 Task: Use the formula "SUMSQ" in spreadsheet "Project portfolio".
Action: Mouse moved to (397, 353)
Screenshot: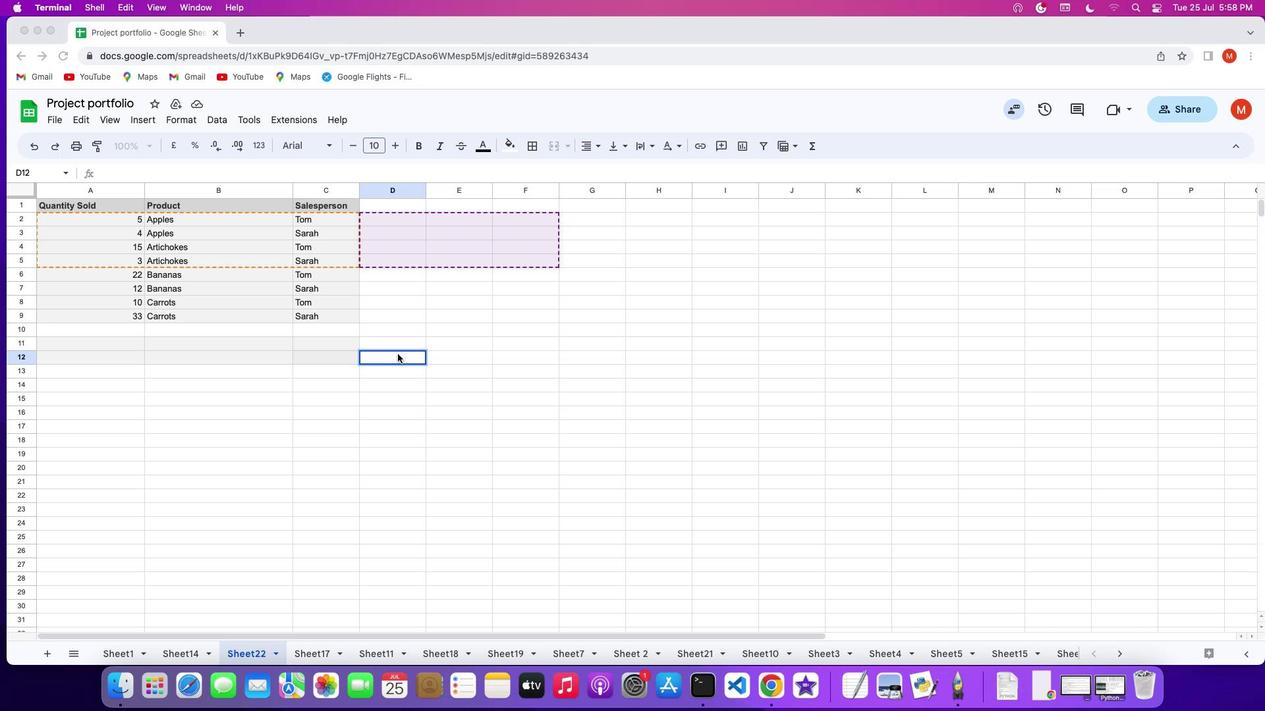 
Action: Mouse pressed left at (397, 353)
Screenshot: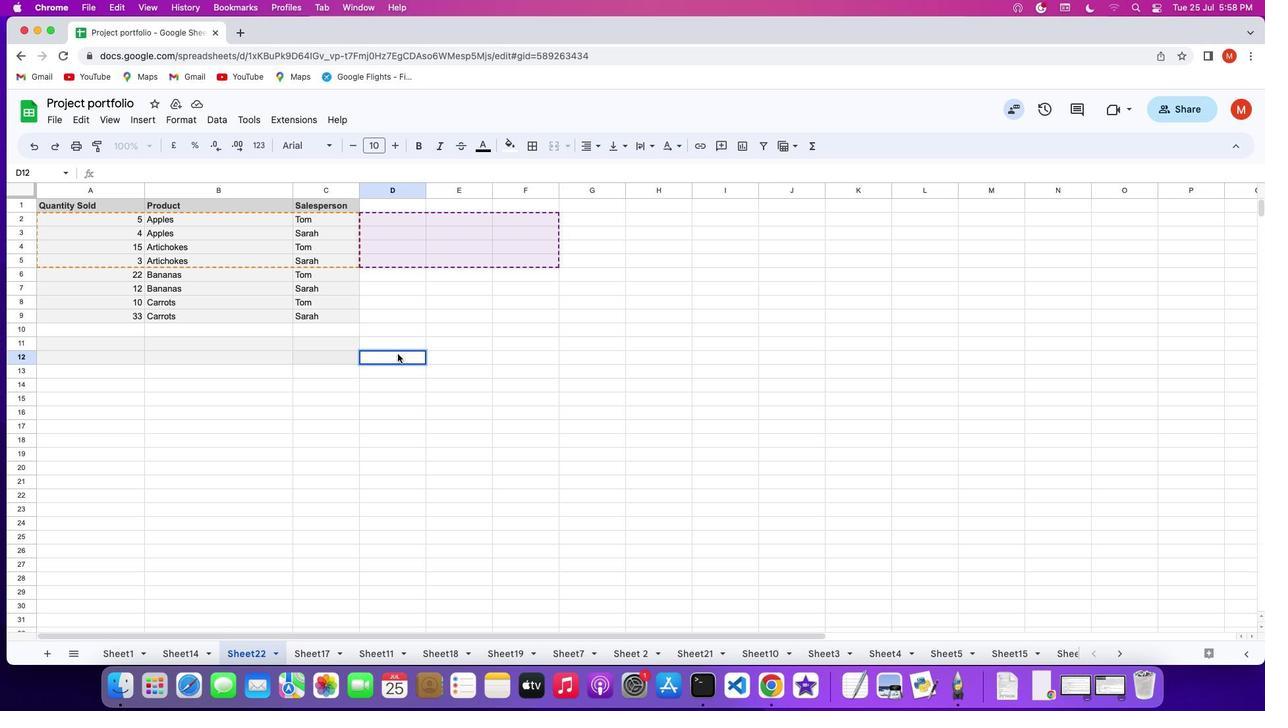 
Action: Mouse pressed left at (397, 353)
Screenshot: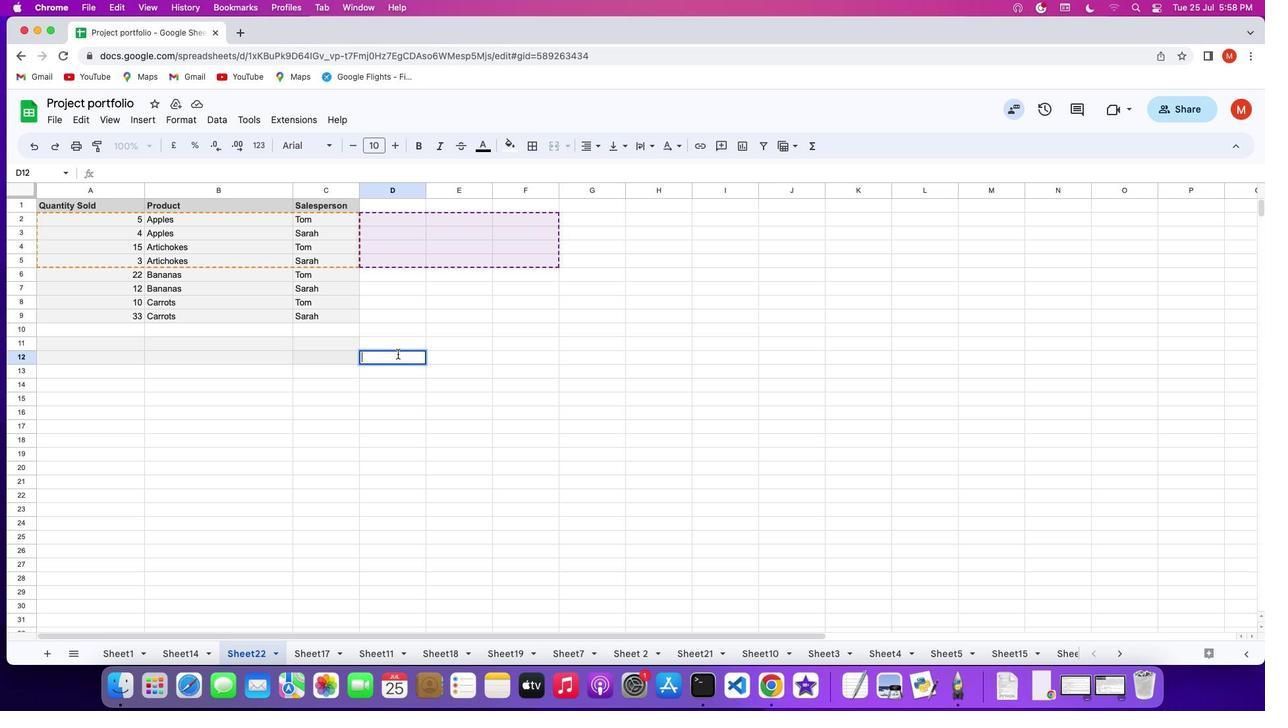 
Action: Mouse moved to (396, 355)
Screenshot: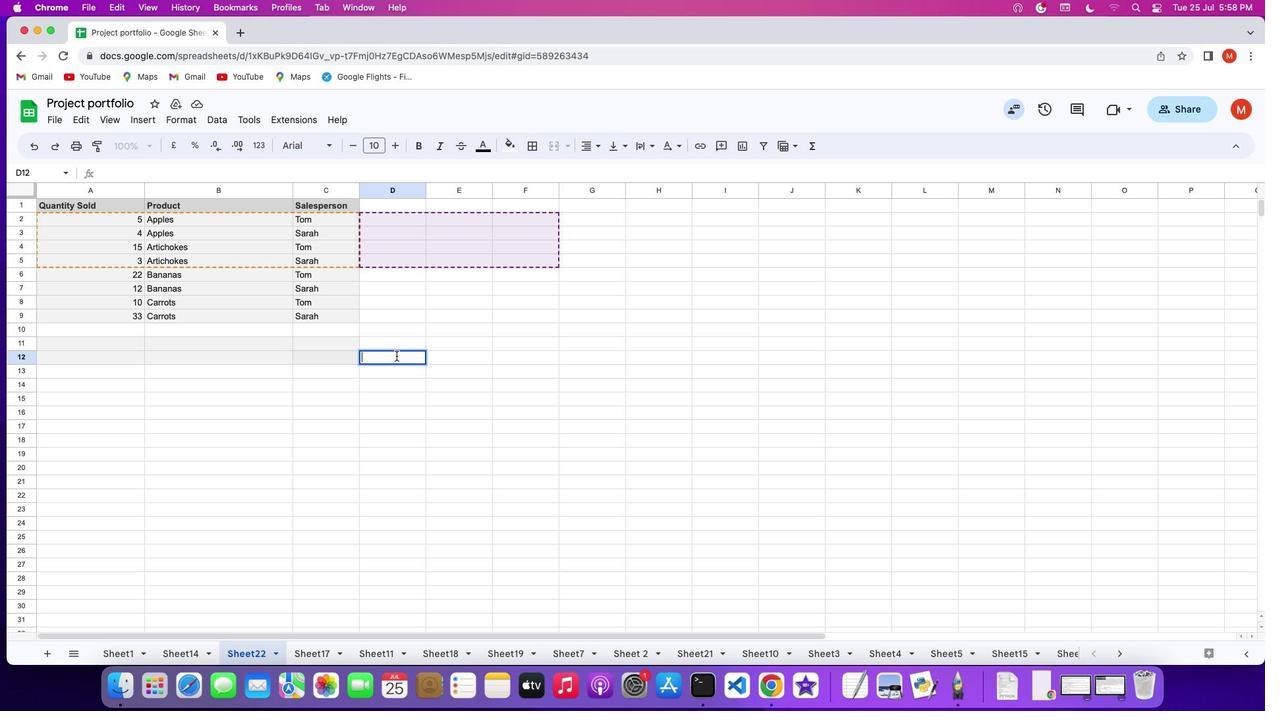 
Action: Key pressed '='
Screenshot: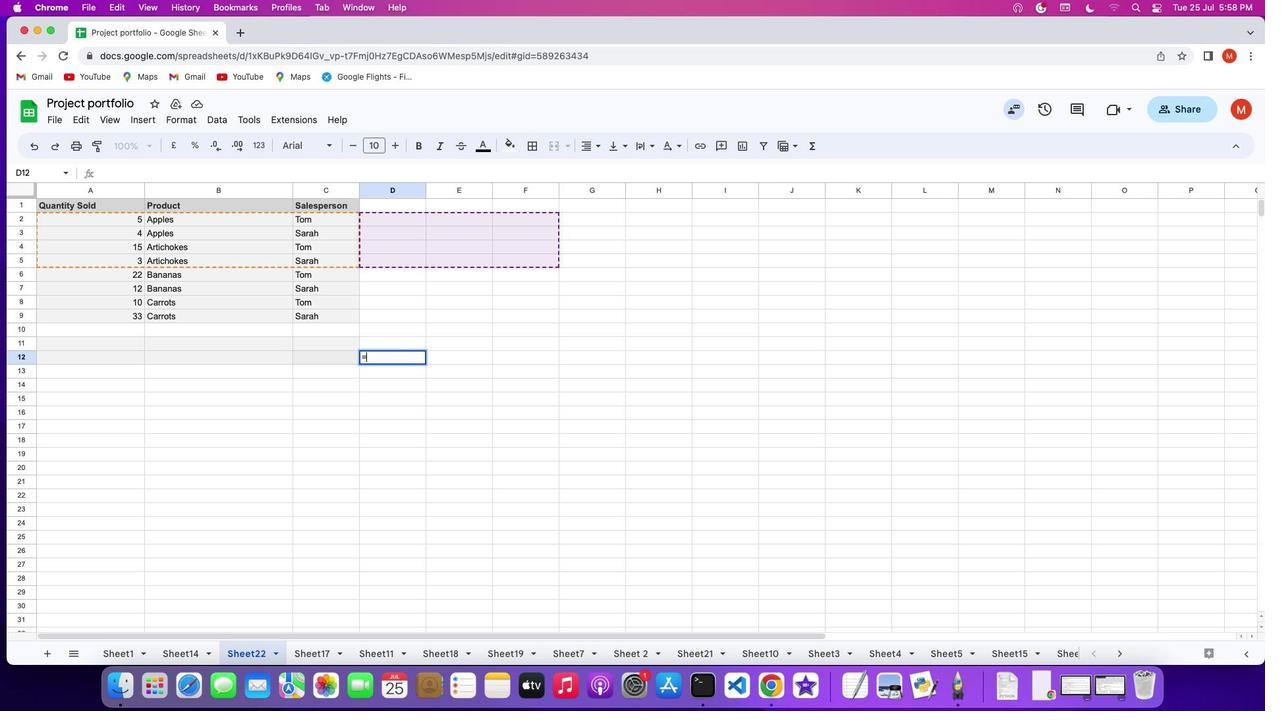 
Action: Mouse moved to (813, 148)
Screenshot: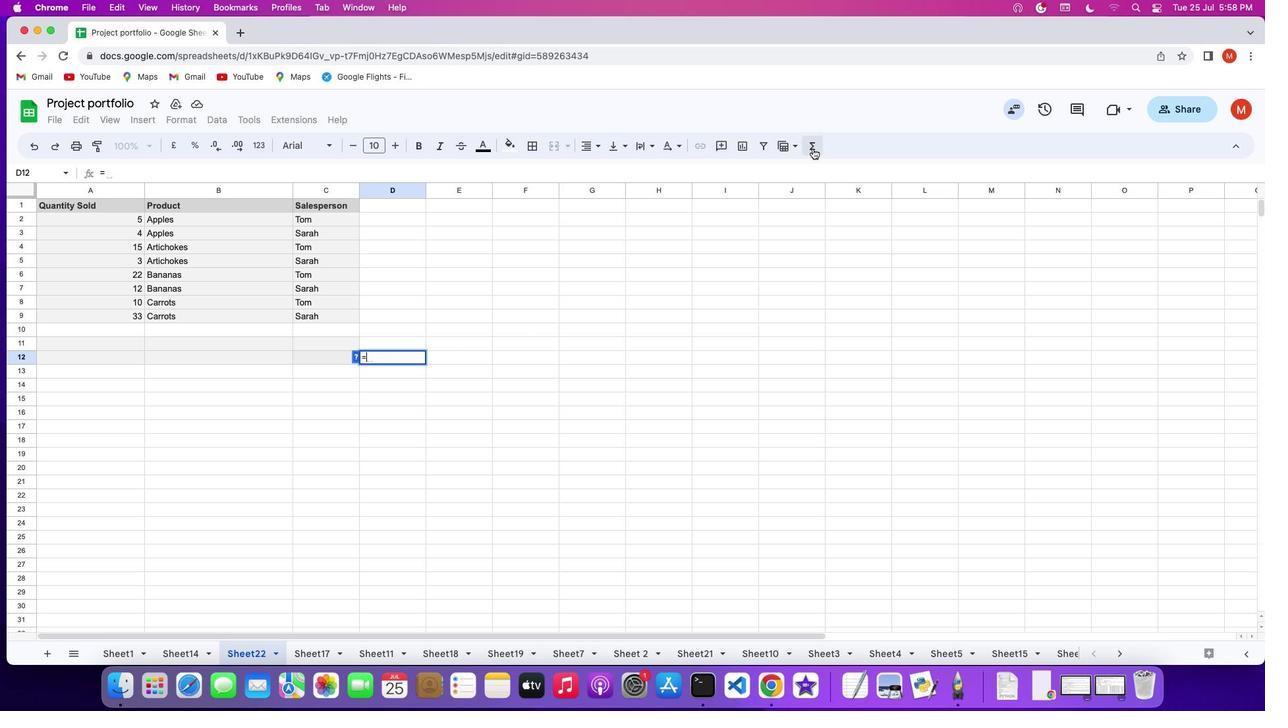 
Action: Mouse pressed left at (813, 148)
Screenshot: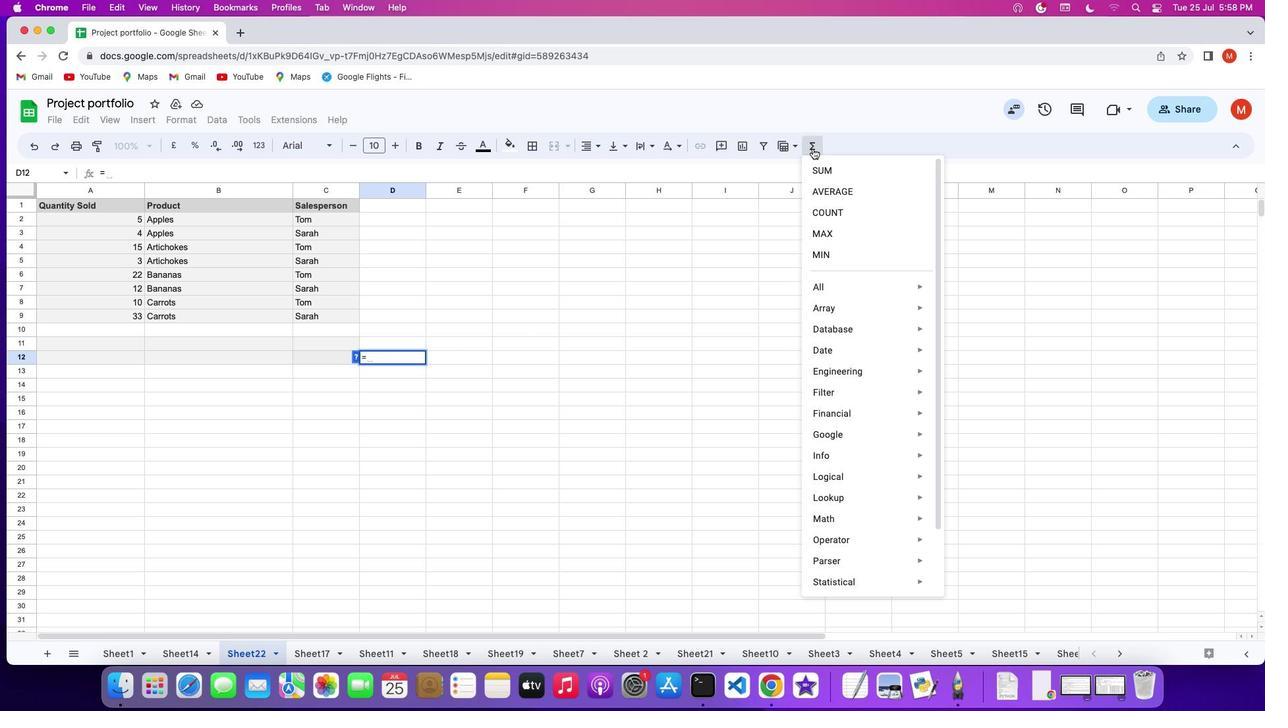 
Action: Mouse moved to (984, 436)
Screenshot: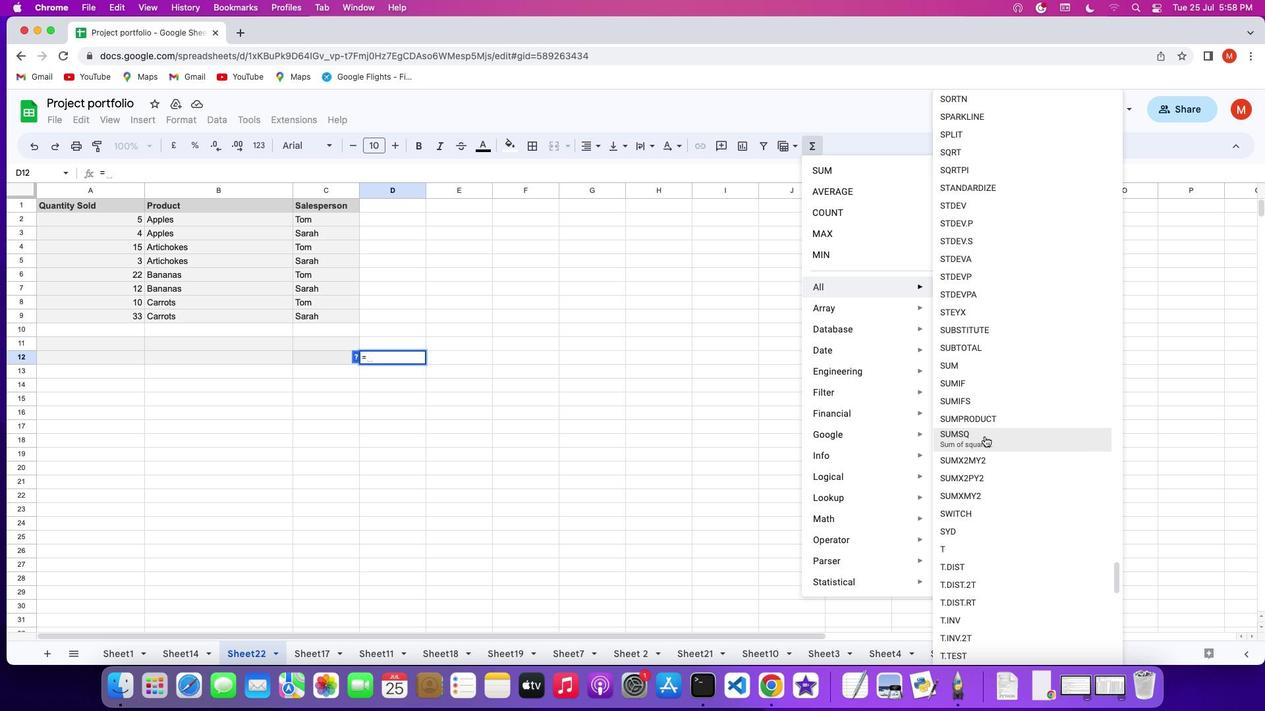 
Action: Mouse pressed left at (984, 436)
Screenshot: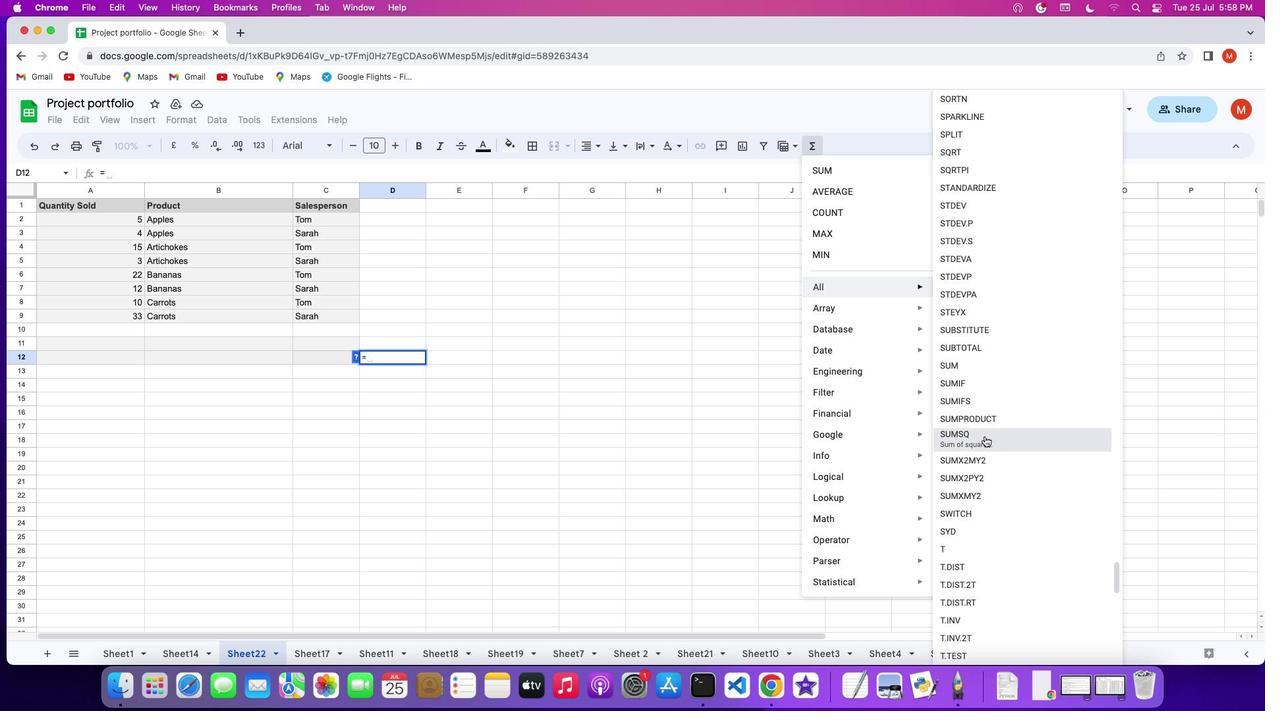 
Action: Mouse moved to (400, 357)
Screenshot: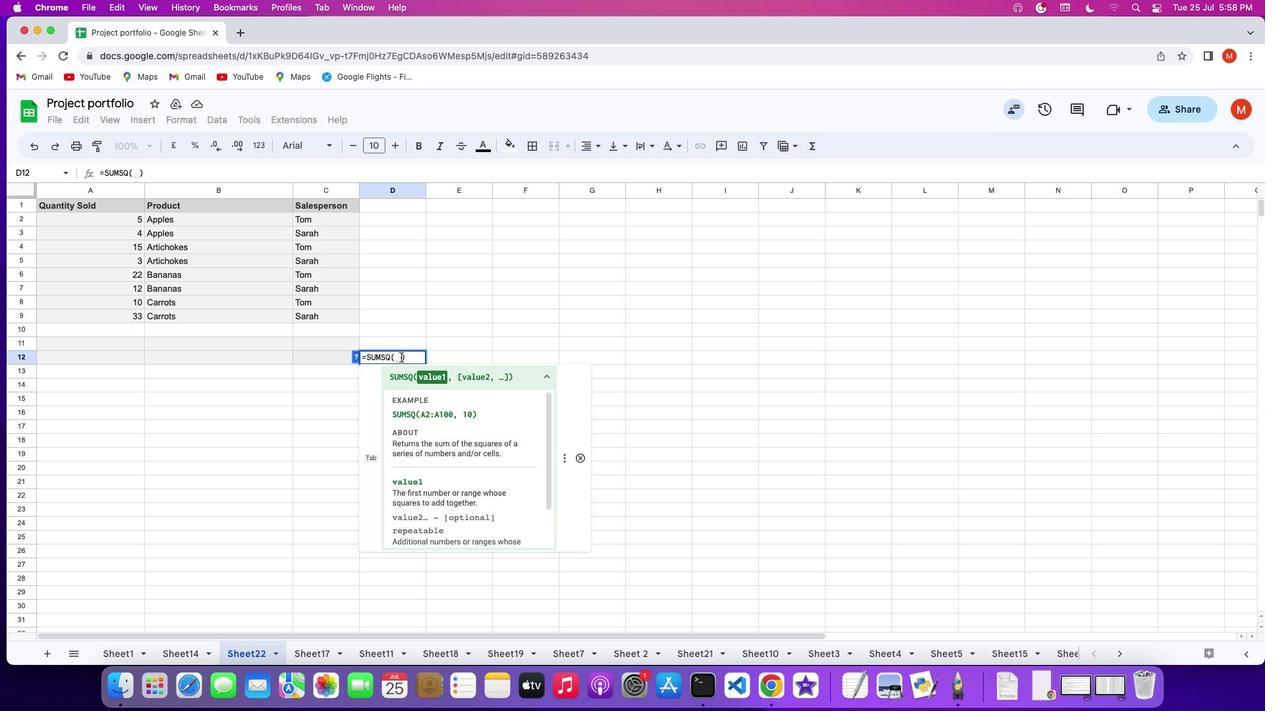 
Action: Key pressed Key.shift'A''2'Key.shift_r':'Key.shift'A''1''0''0'',''1''0'Key.enter
Screenshot: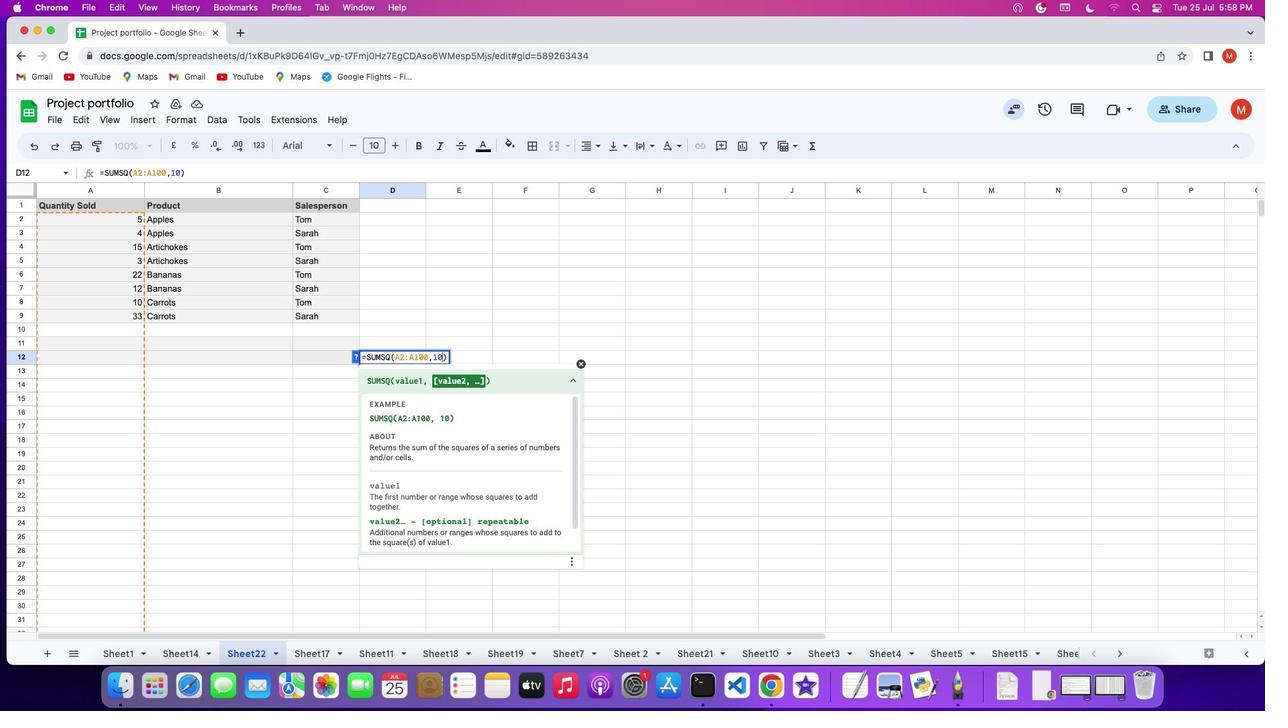 
